 Task: Add a dependency to the task Implement multi-language support for the app , the existing task  Add search functionality to the app in the project TrapPlan.
Action: Mouse moved to (564, 511)
Screenshot: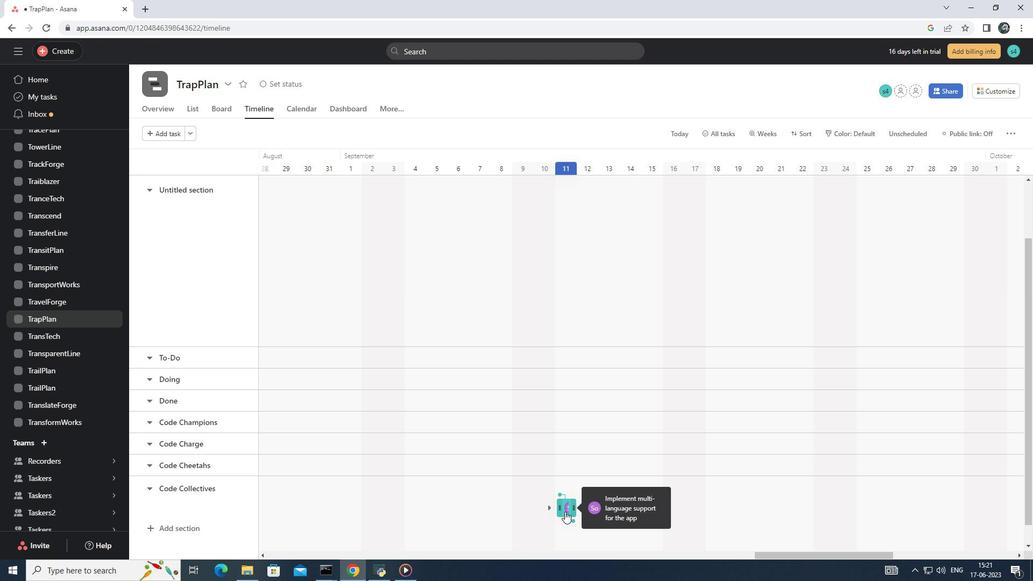
Action: Mouse pressed left at (564, 511)
Screenshot: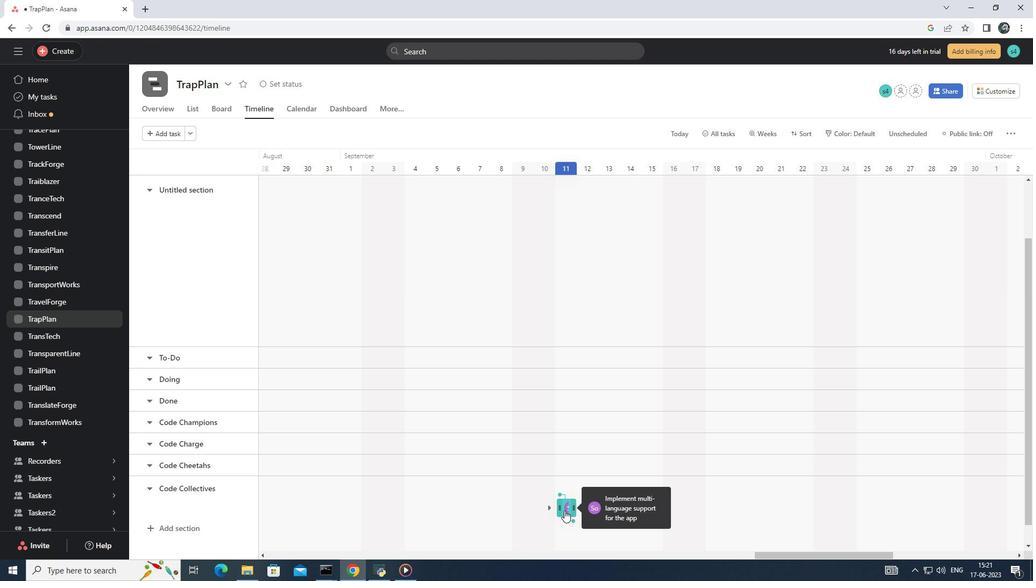 
Action: Mouse moved to (762, 272)
Screenshot: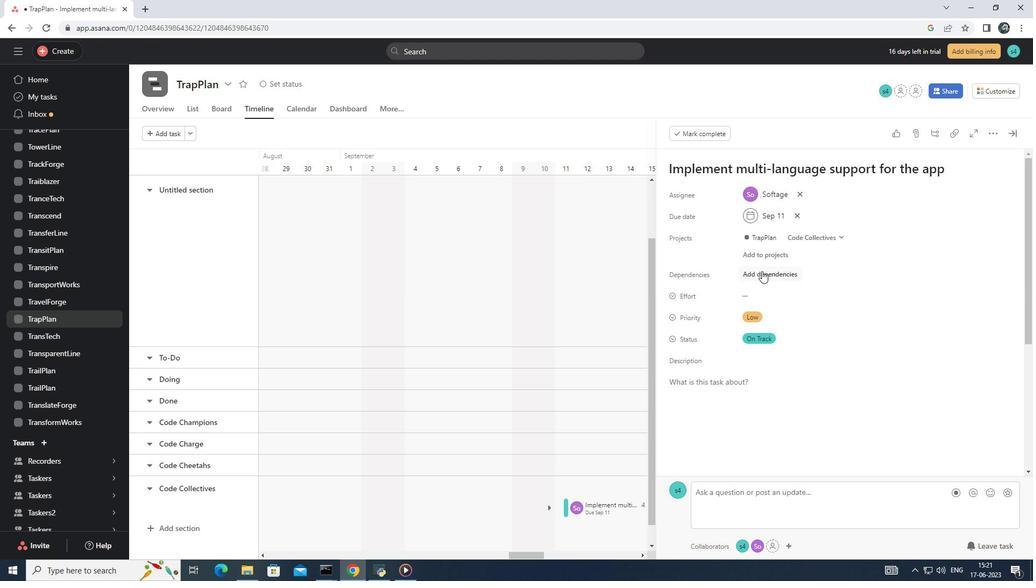 
Action: Mouse pressed left at (762, 272)
Screenshot: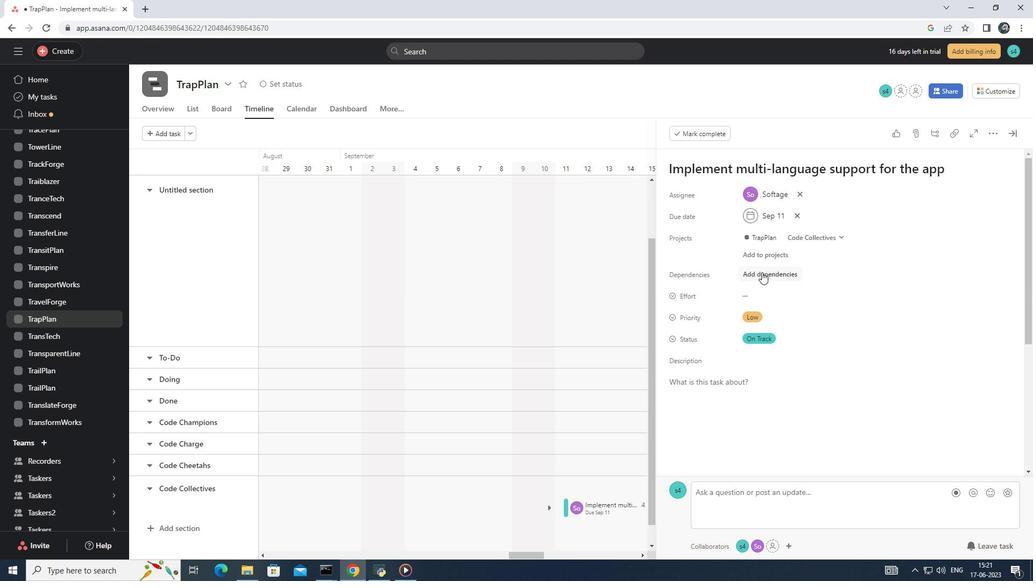 
Action: Mouse moved to (834, 316)
Screenshot: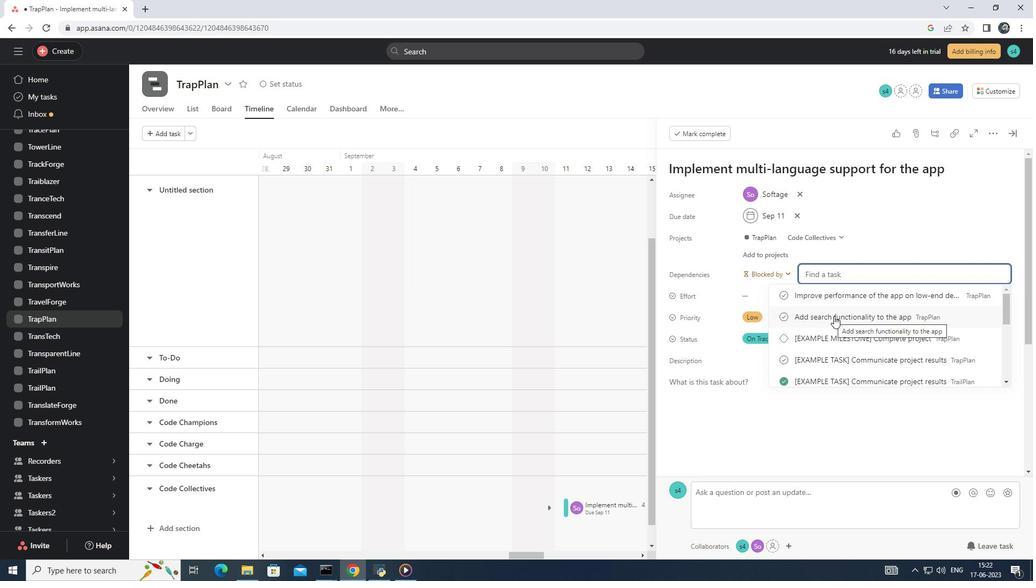 
Action: Mouse pressed left at (834, 316)
Screenshot: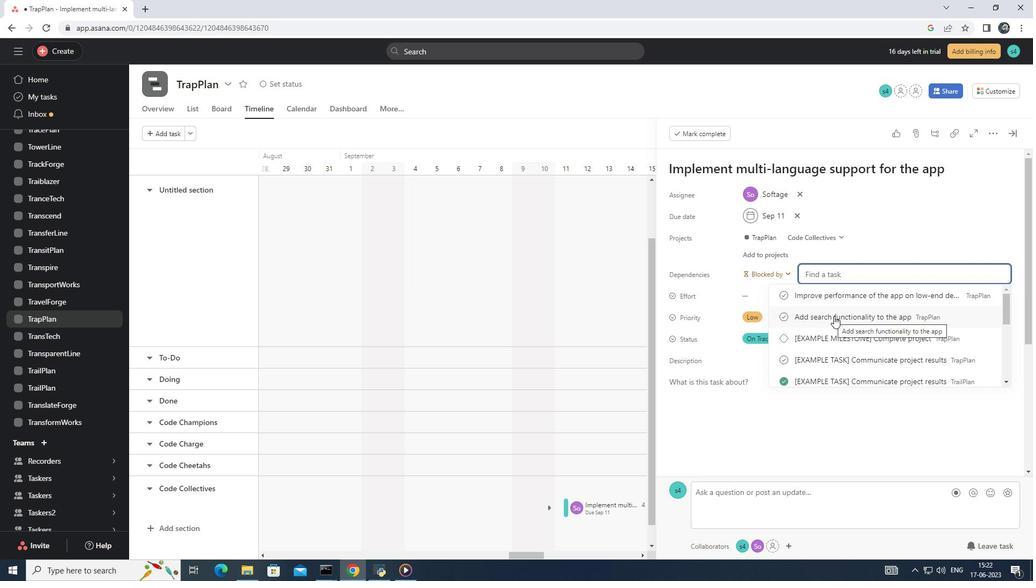 
Action: Mouse moved to (835, 315)
Screenshot: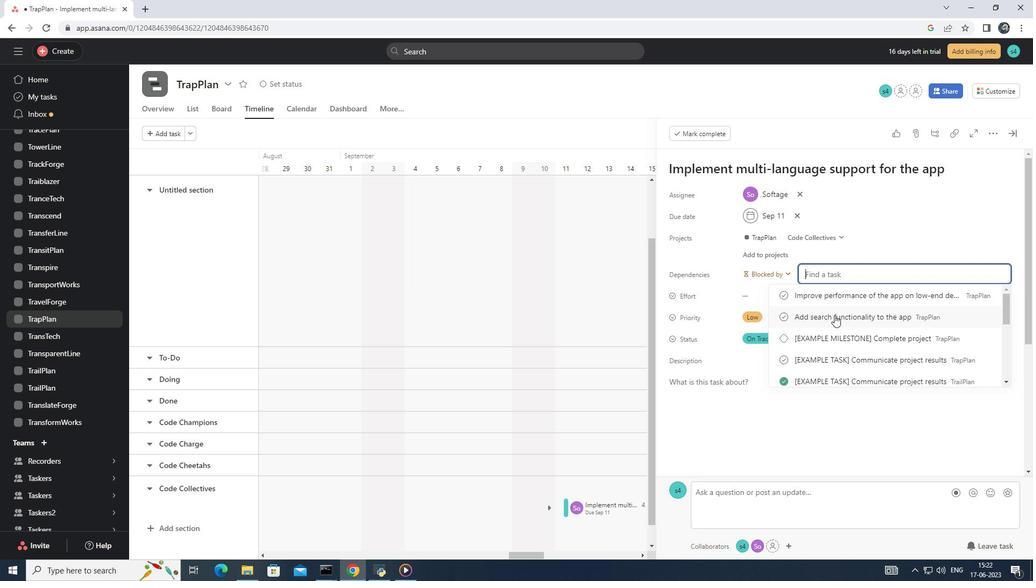 
